 Task: Create List Installations in Board Product Features to Workspace Direct Marketing. Create List Customizations in Board Voice of Customer Analysis to Workspace Direct Marketing. Create List Backup in Board Customer Feedback Analysis and Insights to Workspace Direct Marketing
Action: Mouse moved to (62, 351)
Screenshot: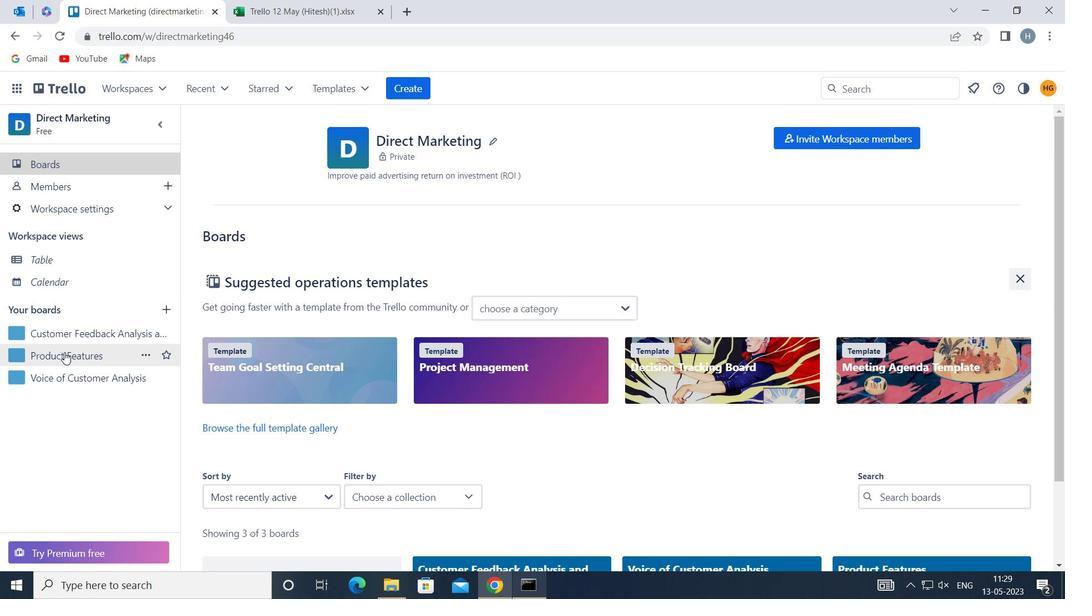 
Action: Mouse pressed left at (62, 351)
Screenshot: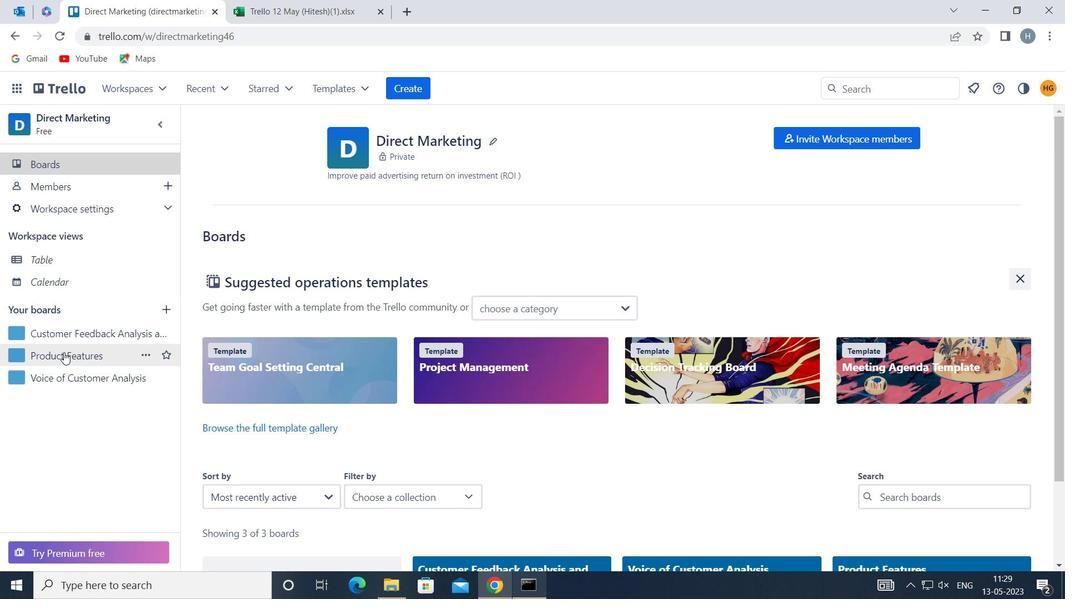 
Action: Mouse moved to (631, 173)
Screenshot: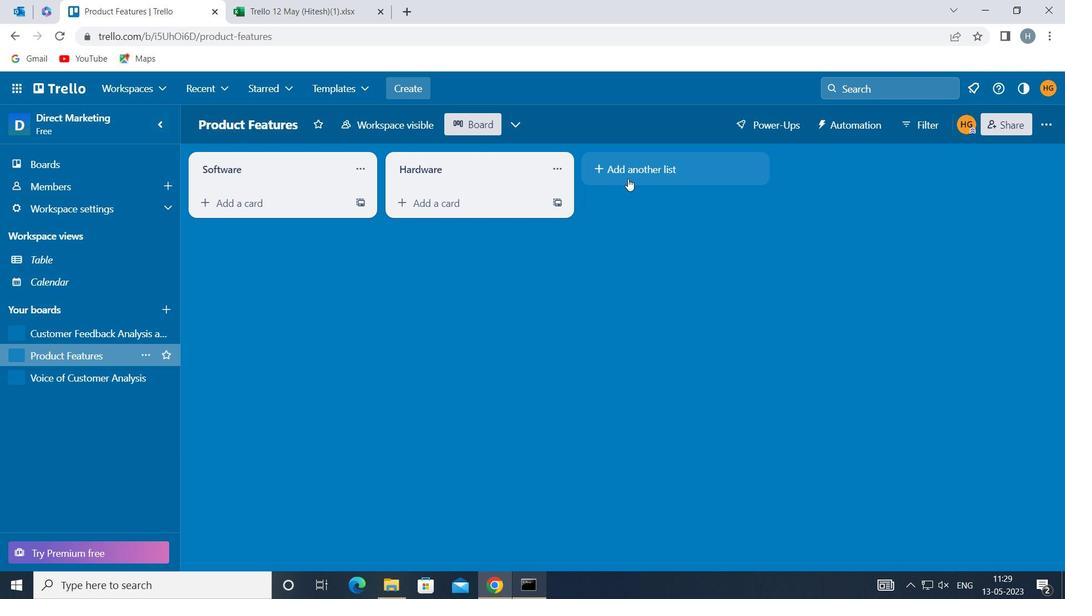 
Action: Mouse pressed left at (631, 173)
Screenshot: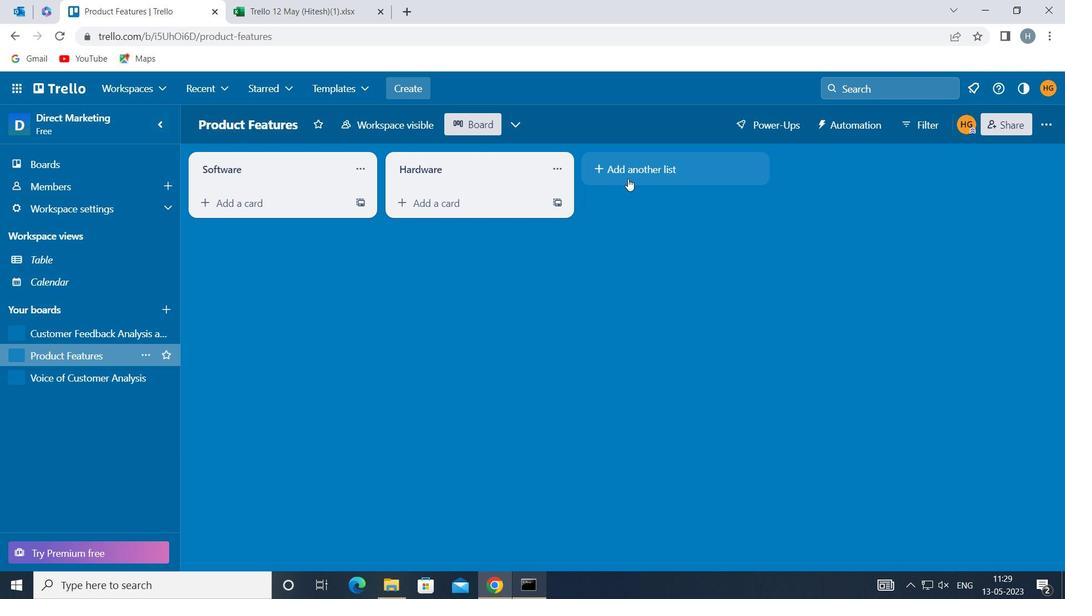 
Action: Mouse moved to (634, 167)
Screenshot: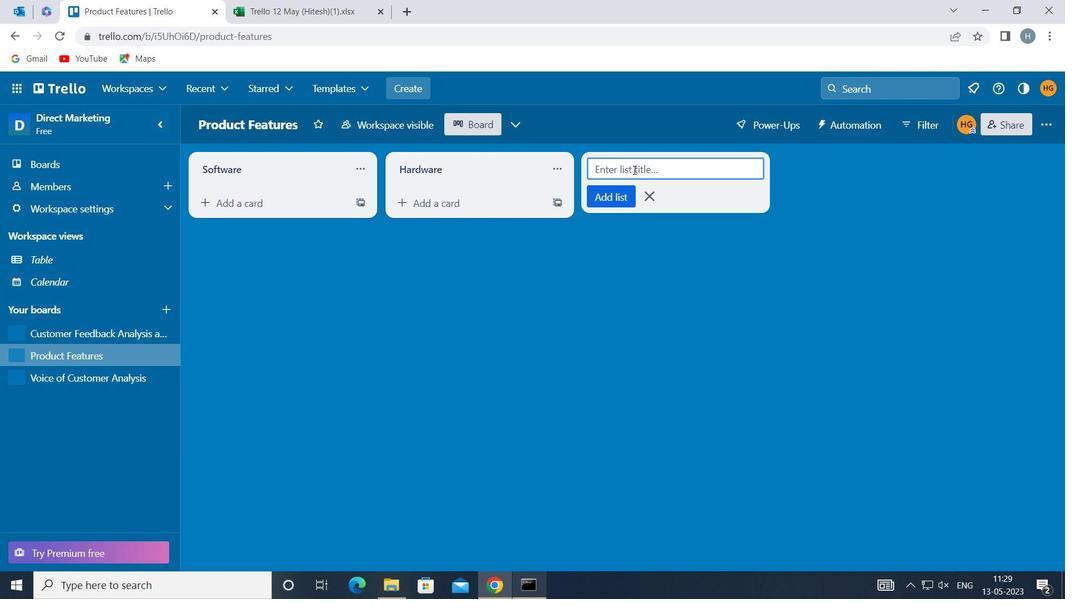 
Action: Mouse pressed left at (634, 167)
Screenshot: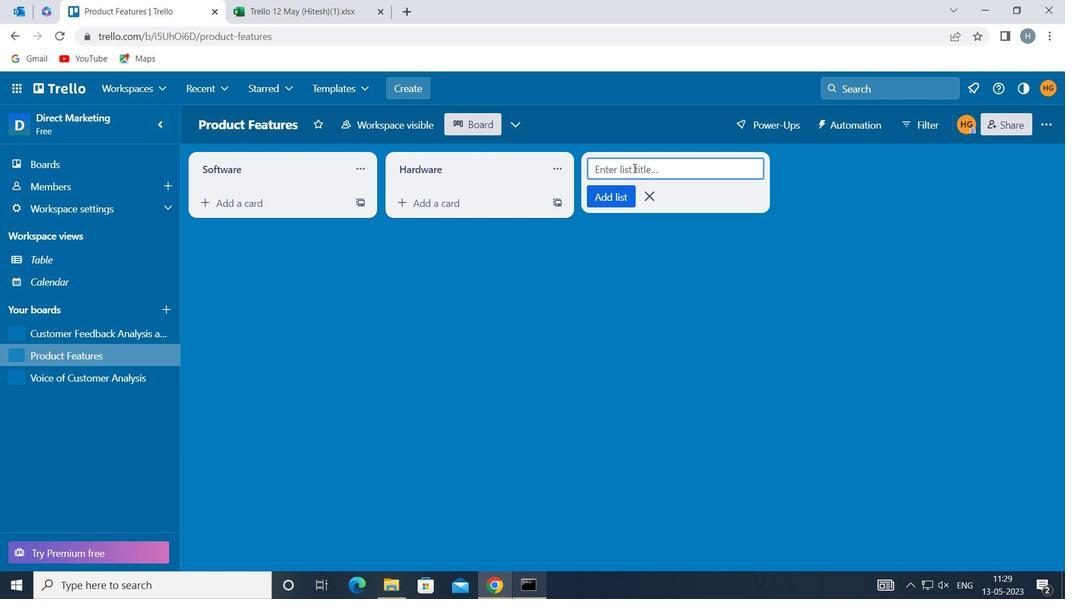 
Action: Key pressed <Key.shift><Key.shift><Key.shift><Key.shift><Key.shift>INSTALLATIONS
Screenshot: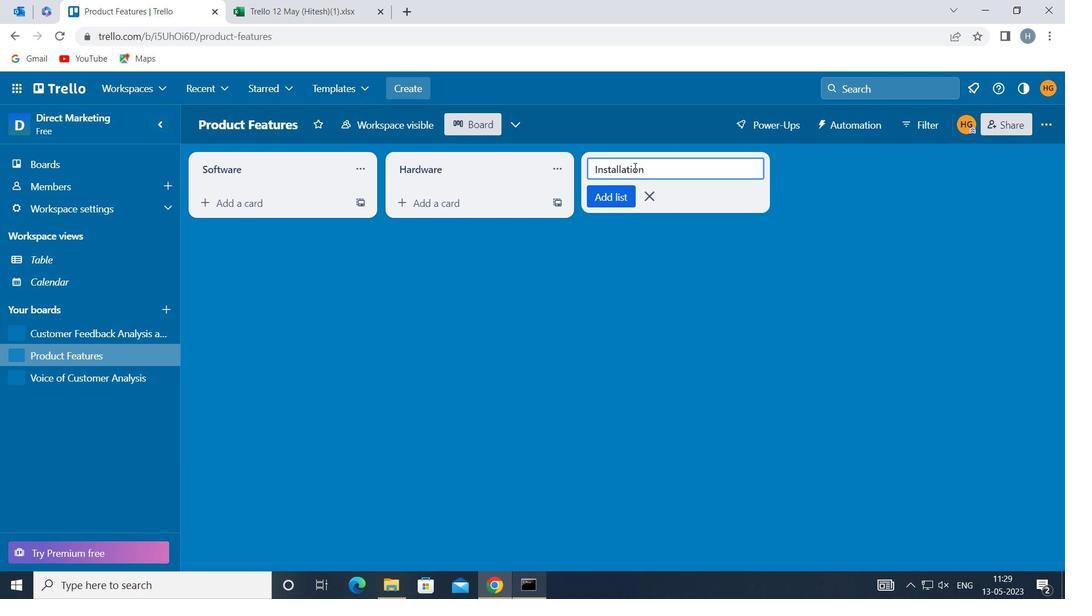 
Action: Mouse moved to (616, 200)
Screenshot: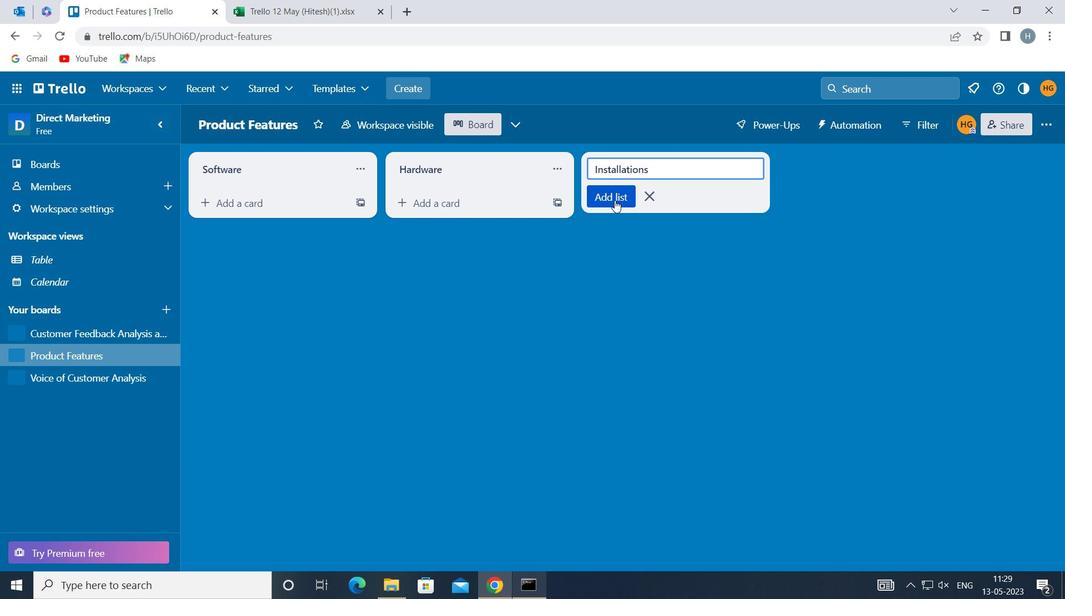 
Action: Mouse pressed left at (616, 200)
Screenshot: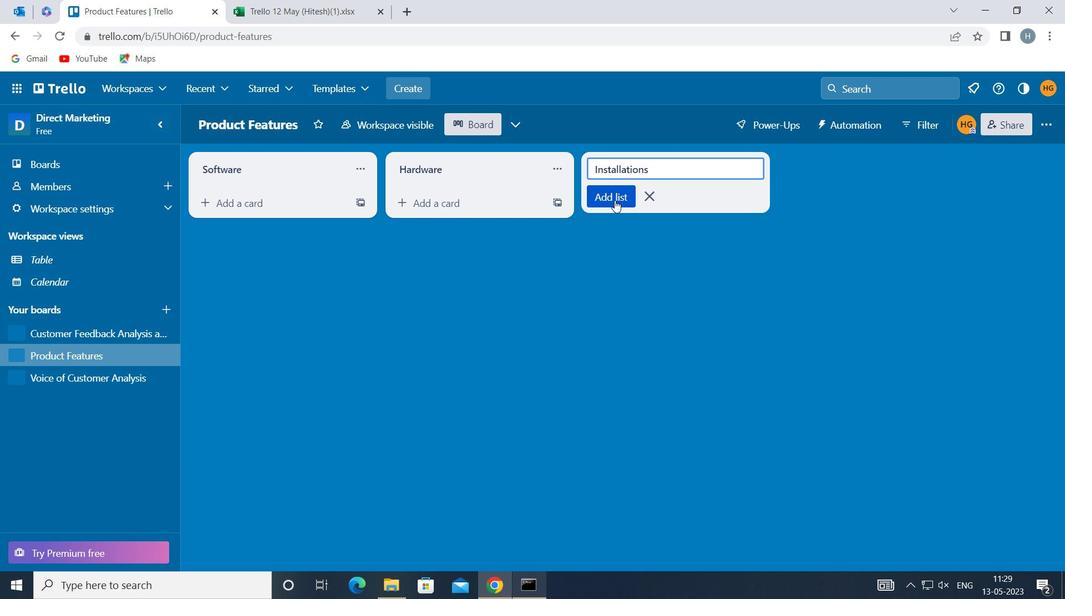 
Action: Mouse moved to (537, 325)
Screenshot: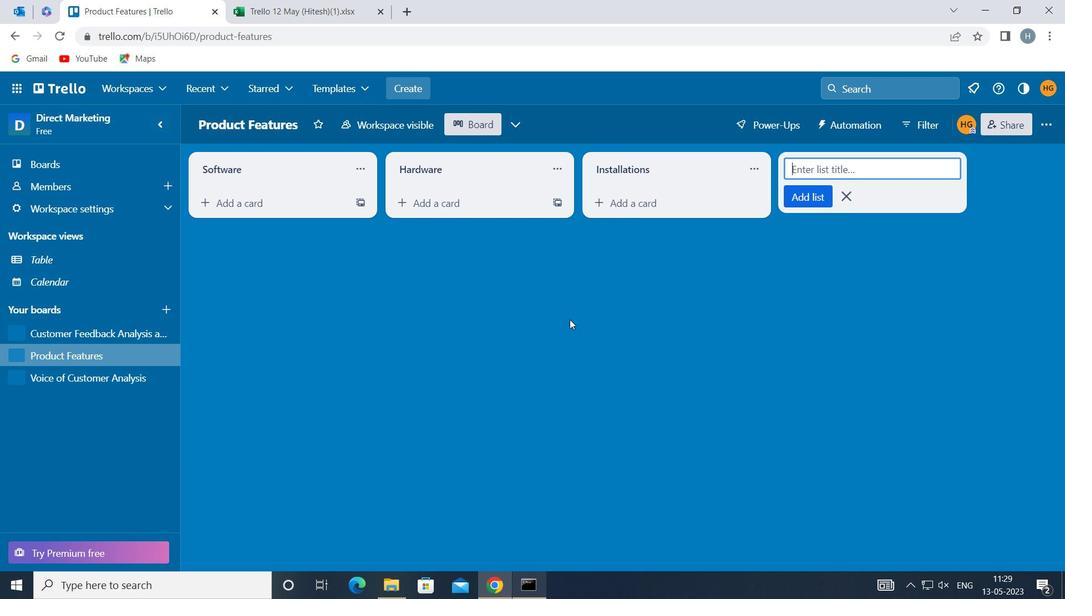 
Action: Mouse pressed left at (537, 325)
Screenshot: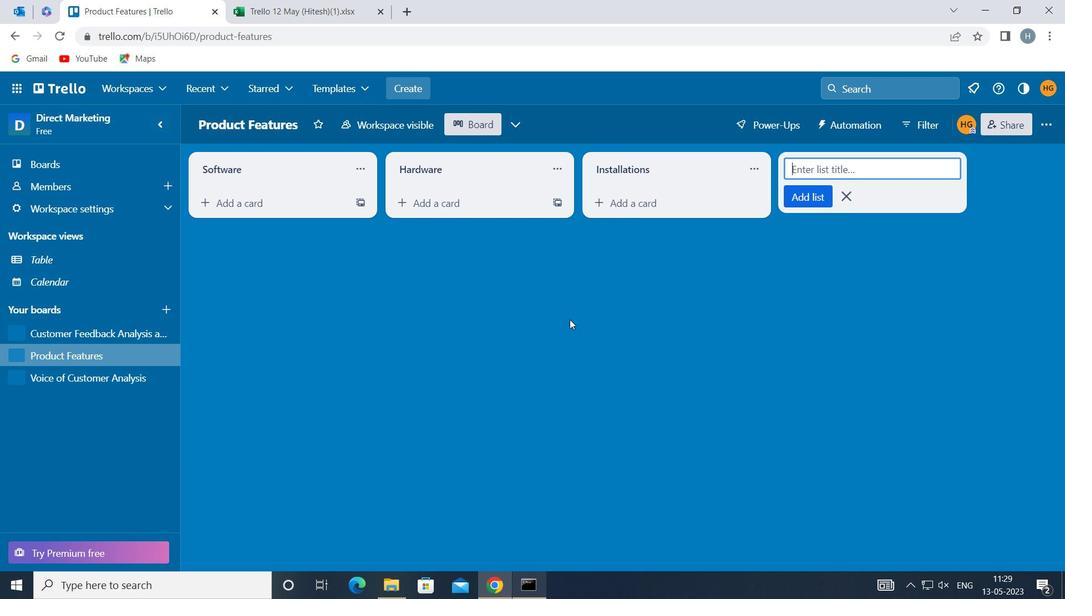 
Action: Mouse moved to (64, 379)
Screenshot: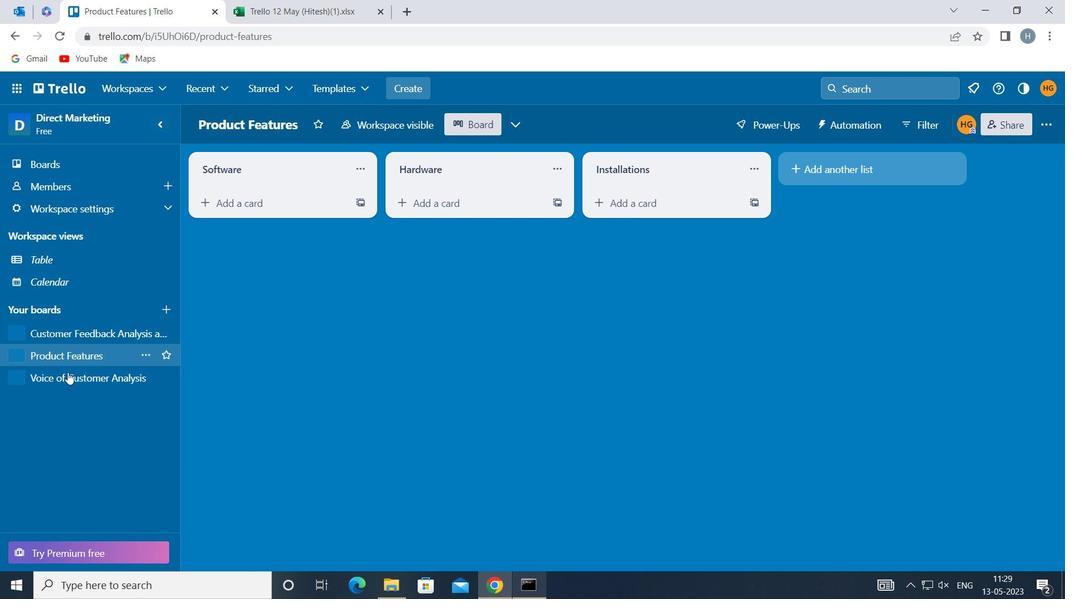 
Action: Mouse pressed left at (64, 379)
Screenshot: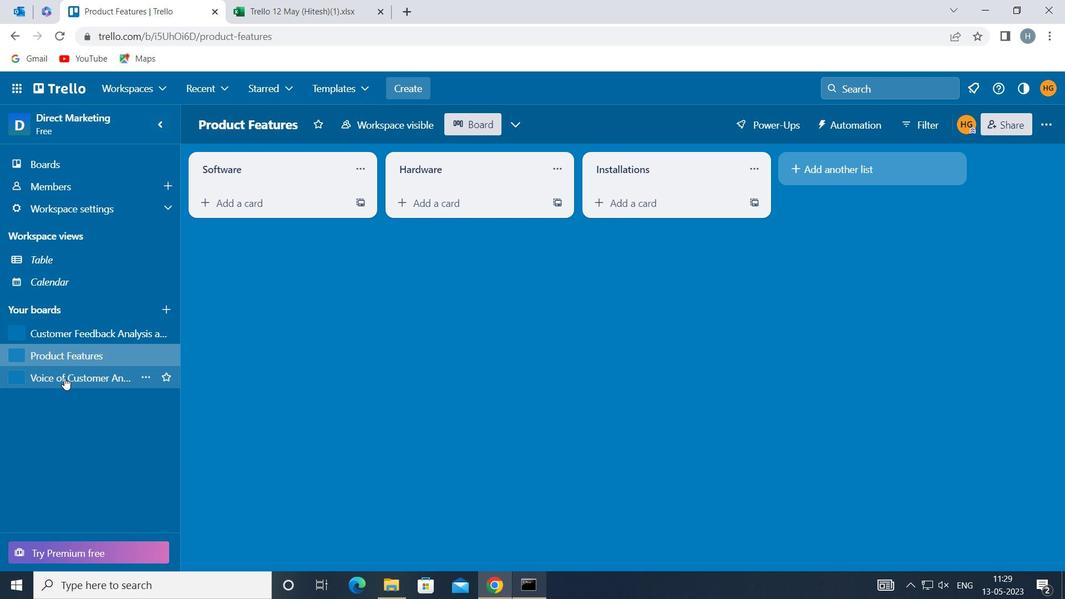 
Action: Mouse moved to (653, 169)
Screenshot: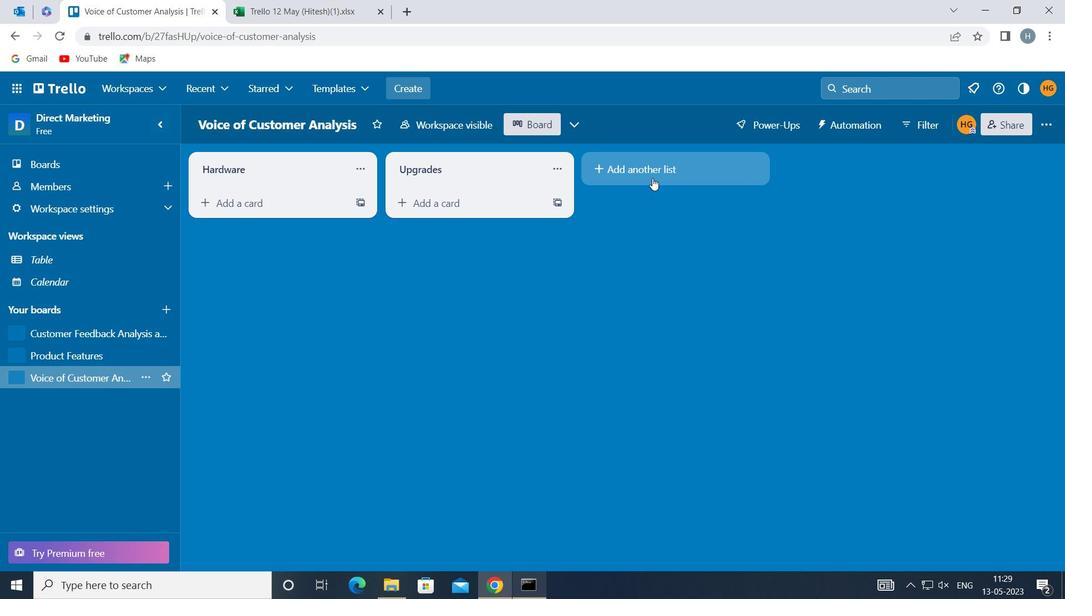 
Action: Mouse pressed left at (653, 169)
Screenshot: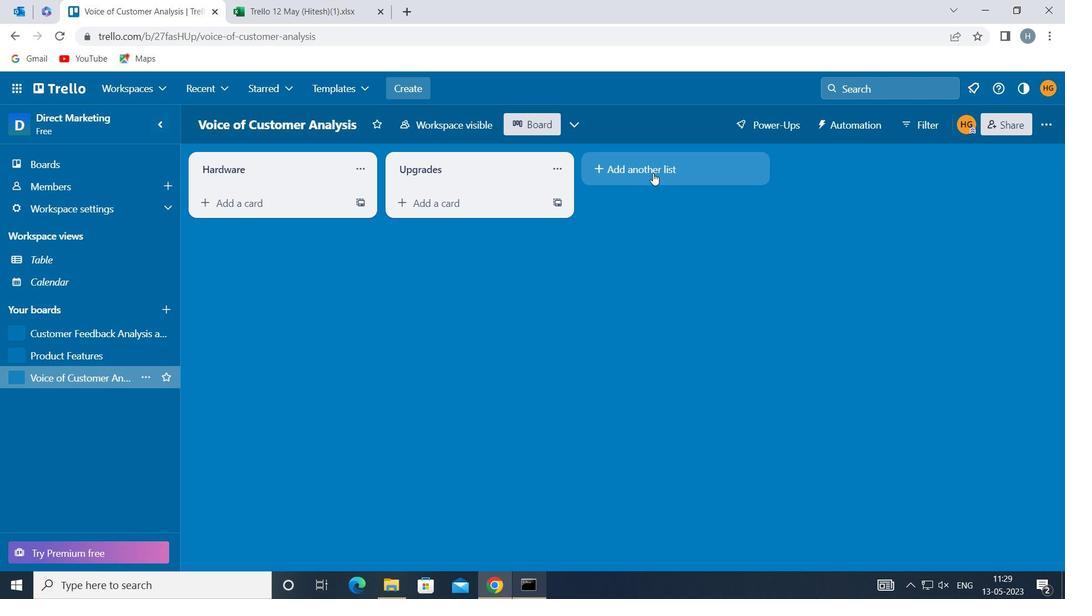 
Action: Key pressed <Key.shift>CUSTOMIZATIONS
Screenshot: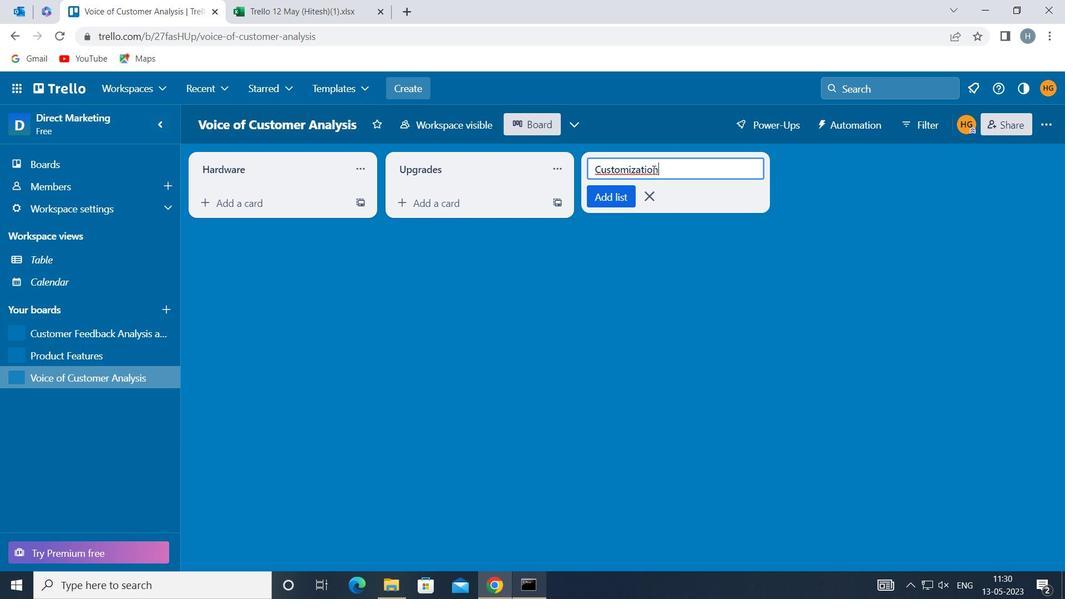 
Action: Mouse moved to (609, 199)
Screenshot: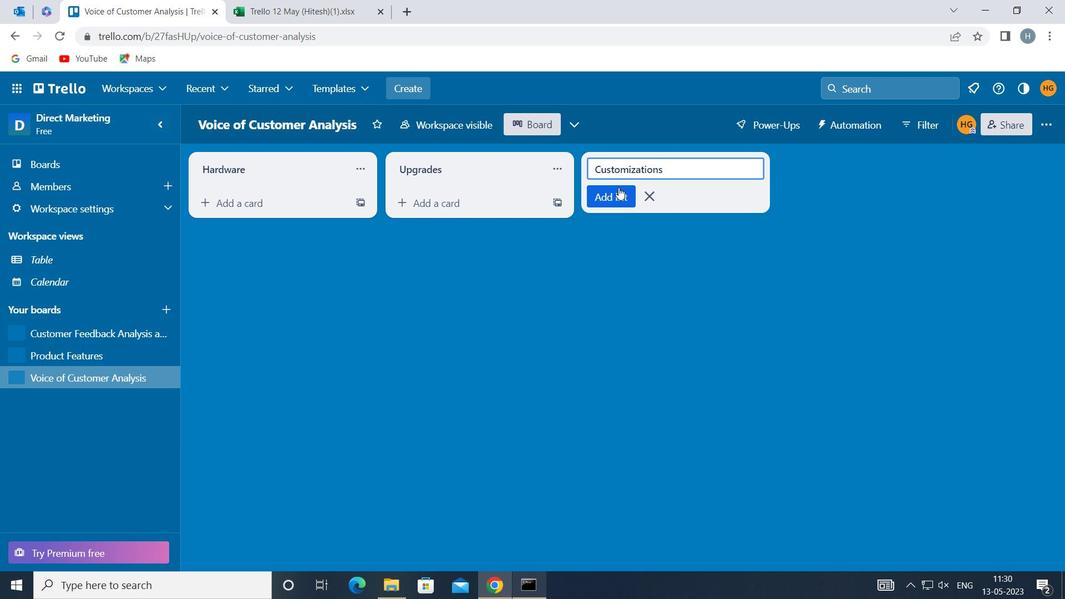 
Action: Mouse pressed left at (609, 199)
Screenshot: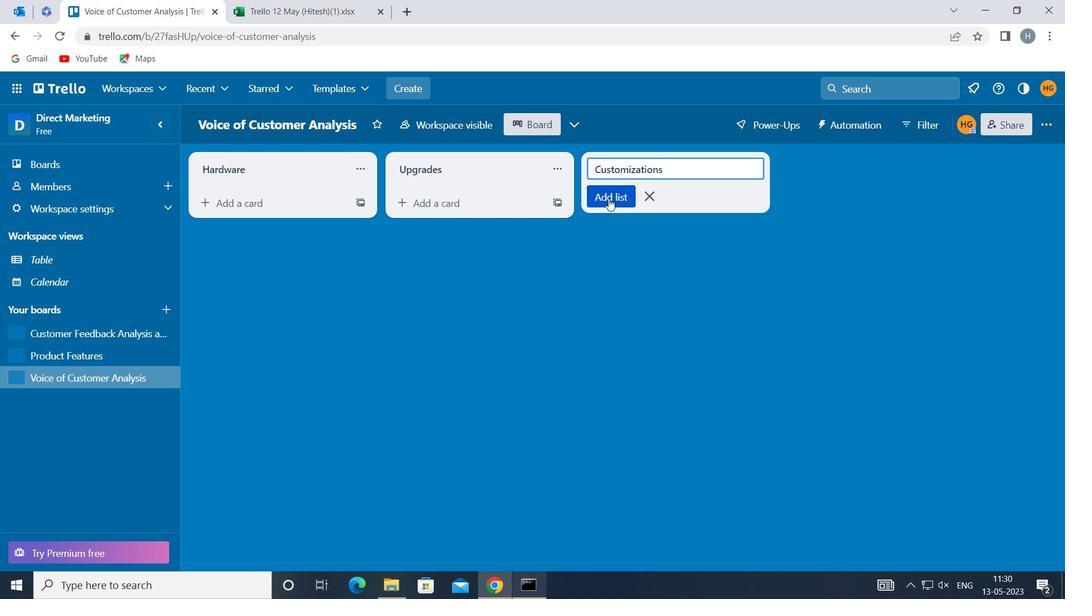 
Action: Mouse moved to (573, 294)
Screenshot: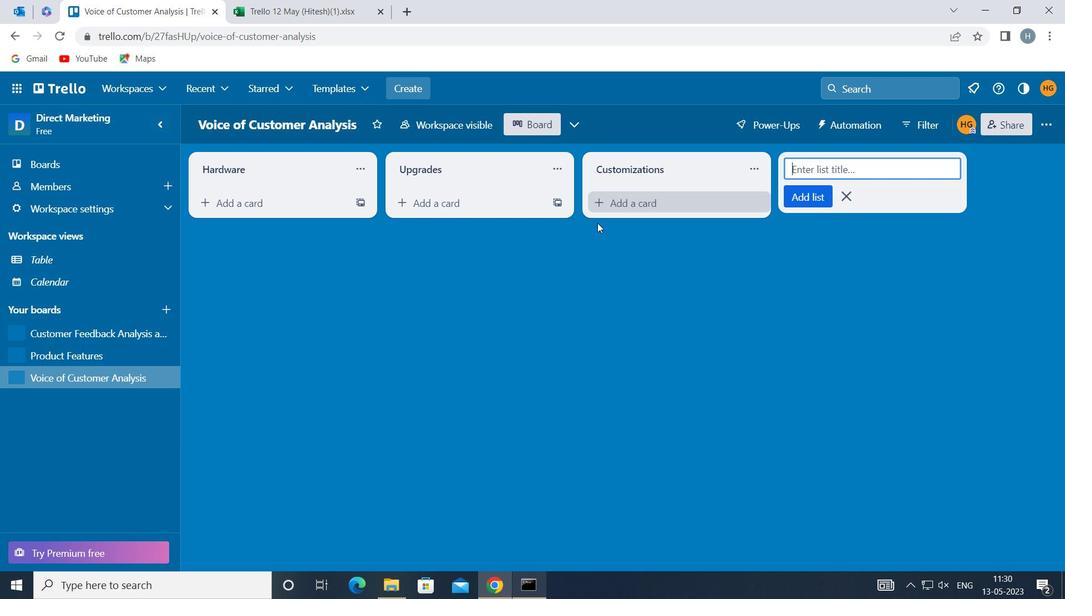 
Action: Mouse pressed left at (573, 294)
Screenshot: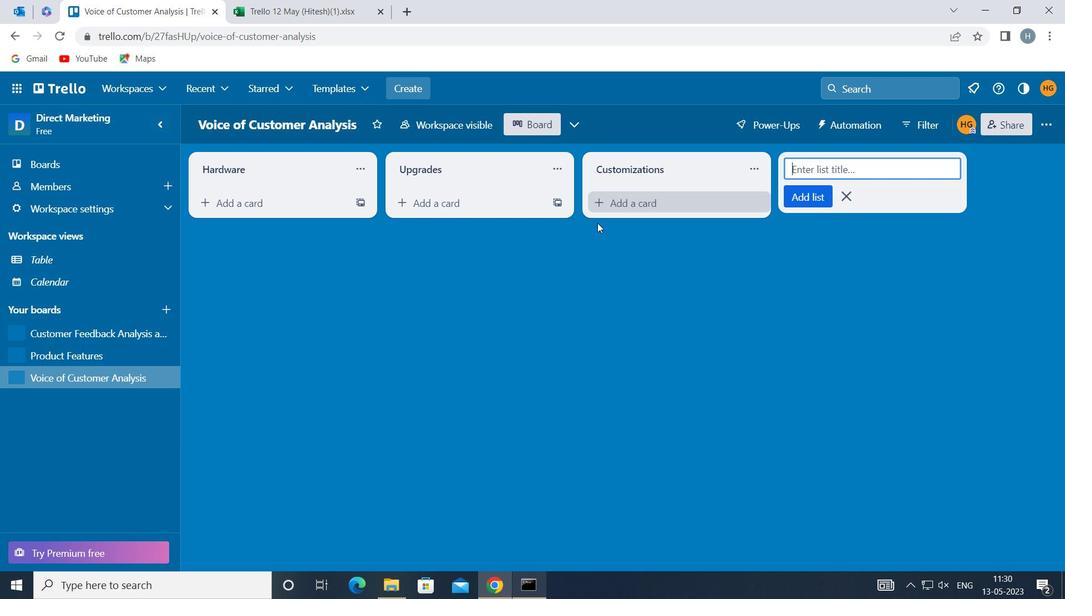 
Action: Mouse moved to (74, 337)
Screenshot: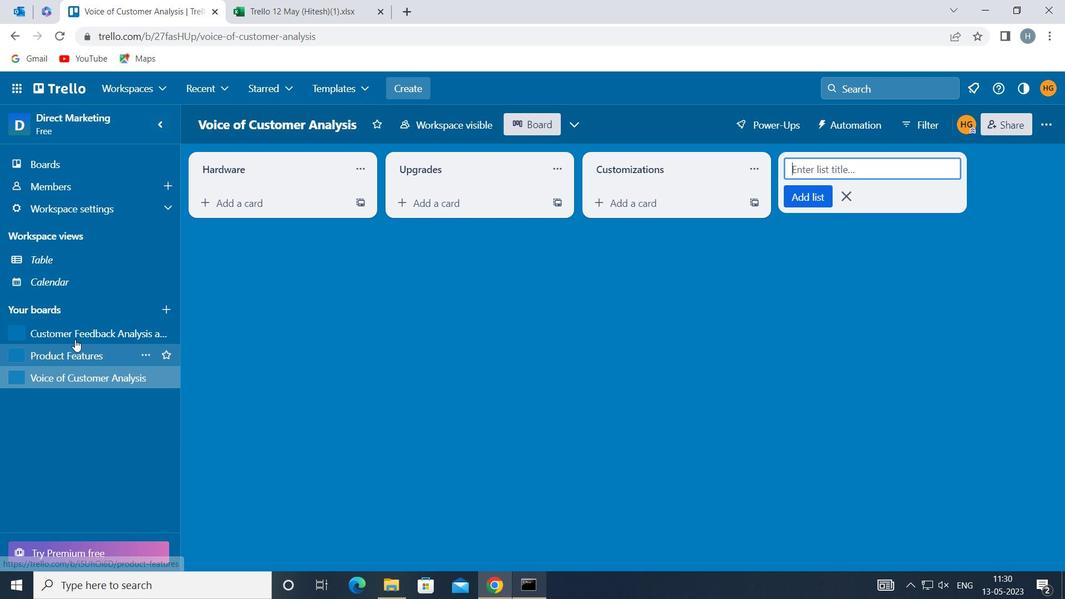 
Action: Mouse pressed left at (74, 337)
Screenshot: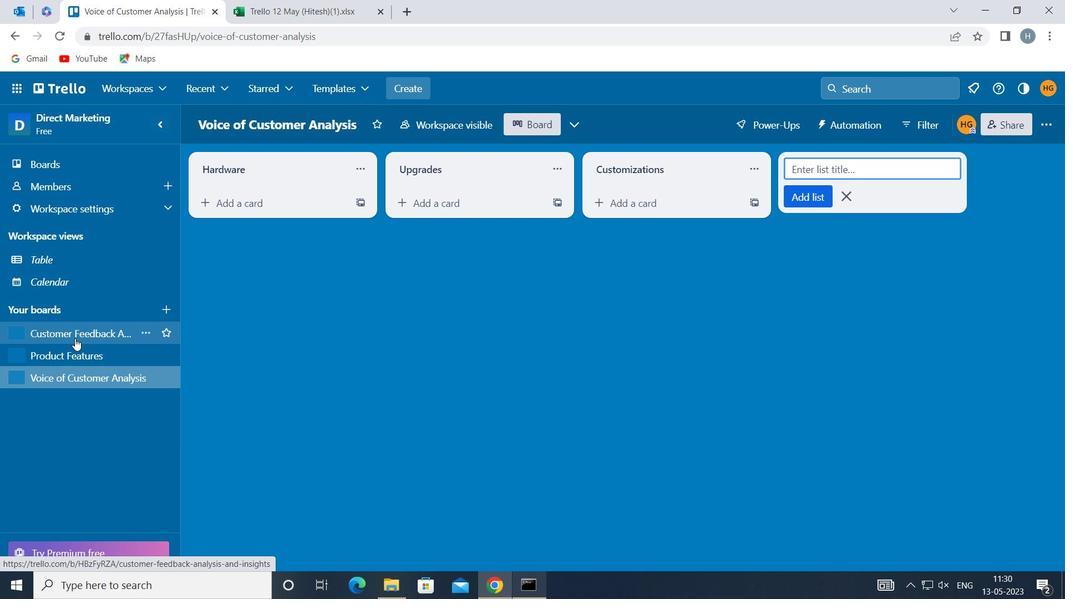 
Action: Mouse moved to (637, 164)
Screenshot: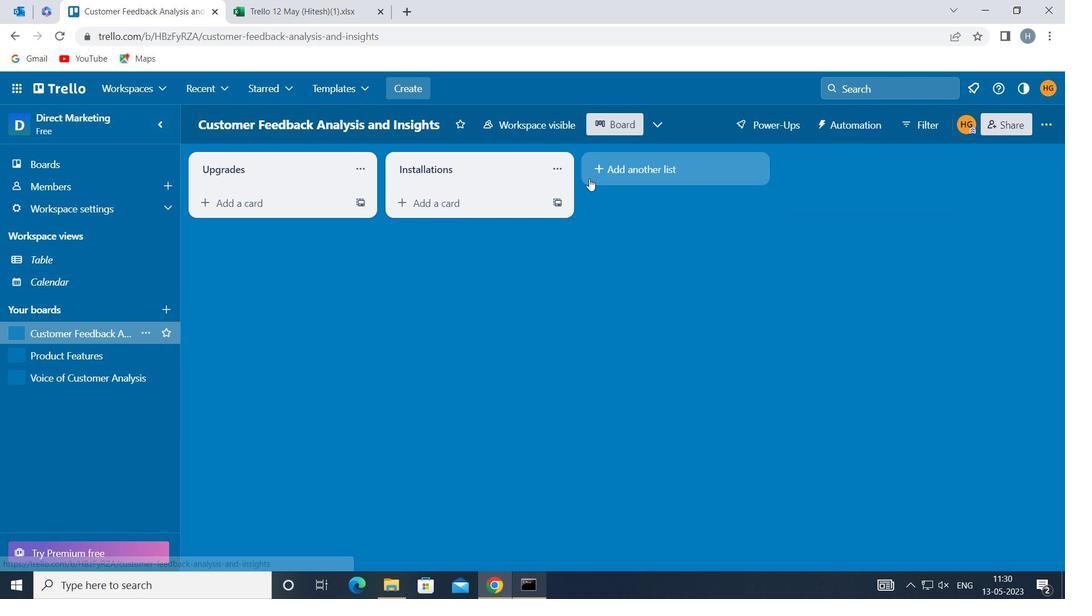 
Action: Mouse pressed left at (637, 164)
Screenshot: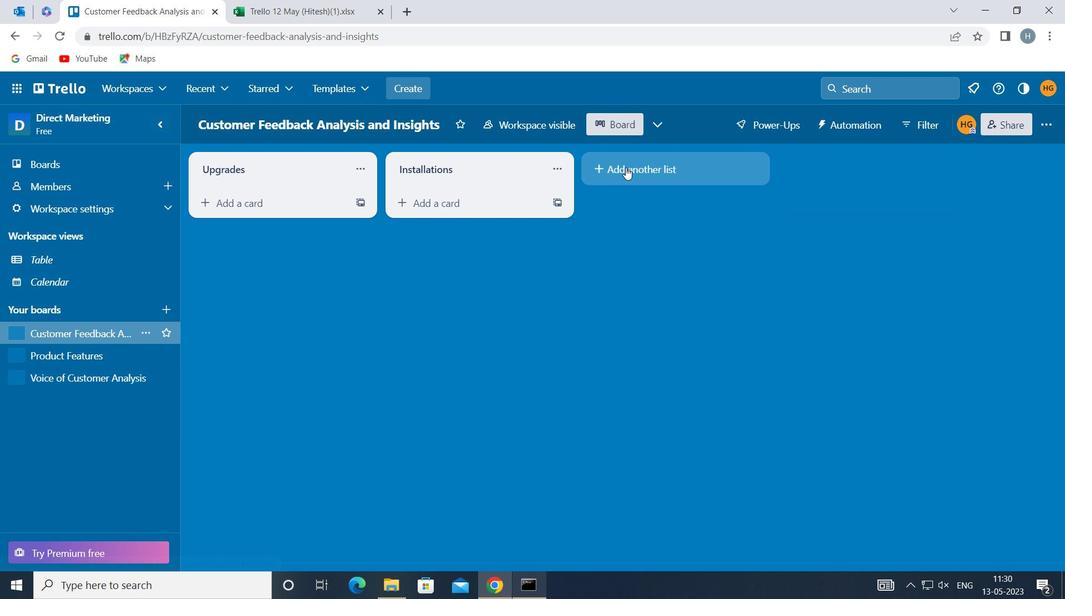 
Action: Mouse moved to (636, 169)
Screenshot: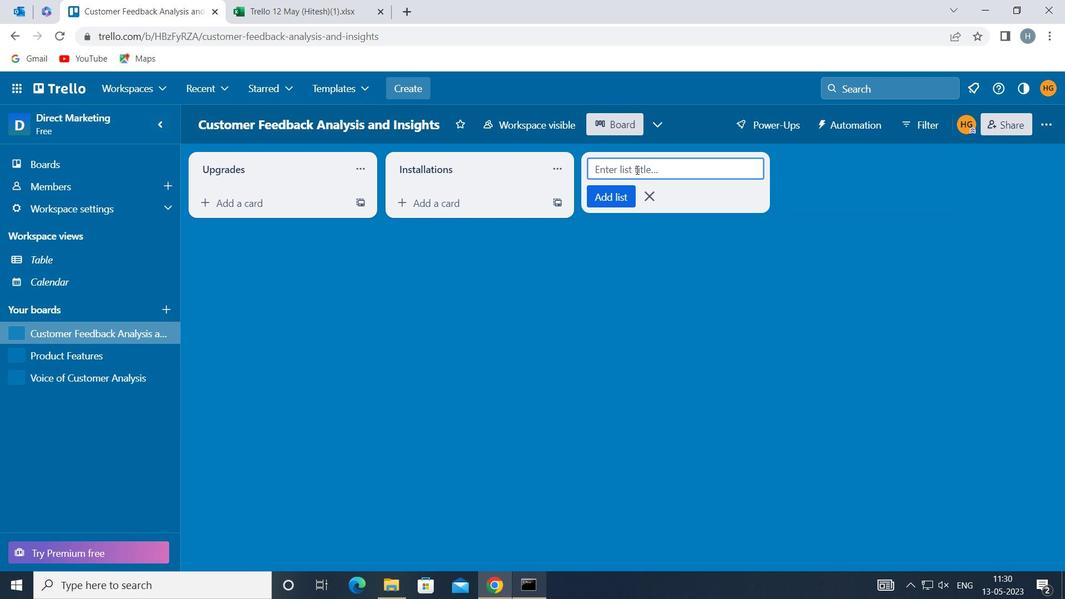 
Action: Mouse pressed left at (636, 169)
Screenshot: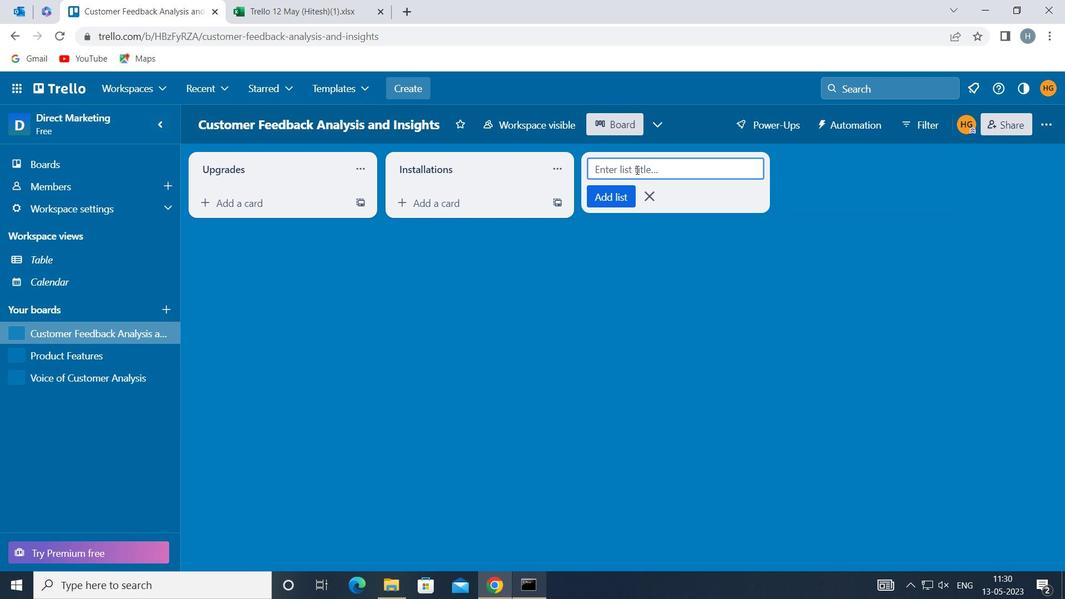 
Action: Key pressed <Key.shift>BACKUP
Screenshot: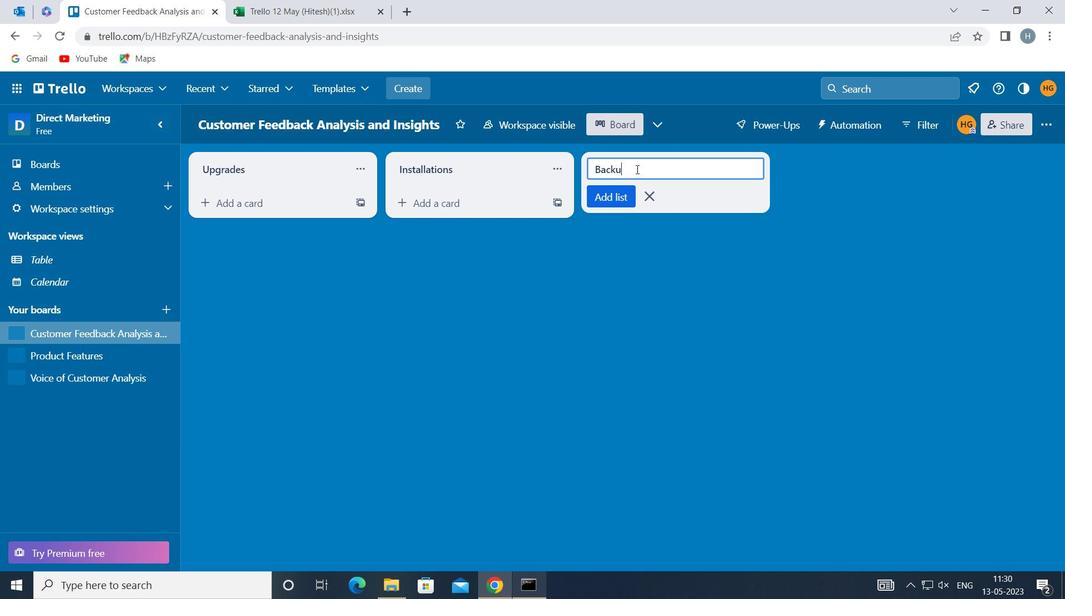 
Action: Mouse moved to (613, 193)
Screenshot: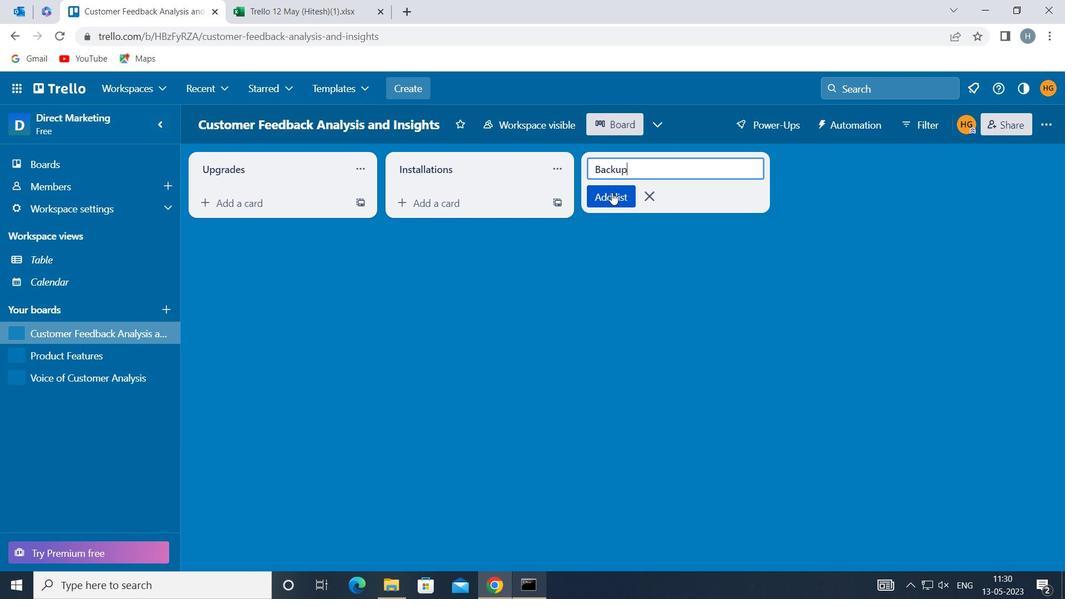 
Action: Mouse pressed left at (613, 193)
Screenshot: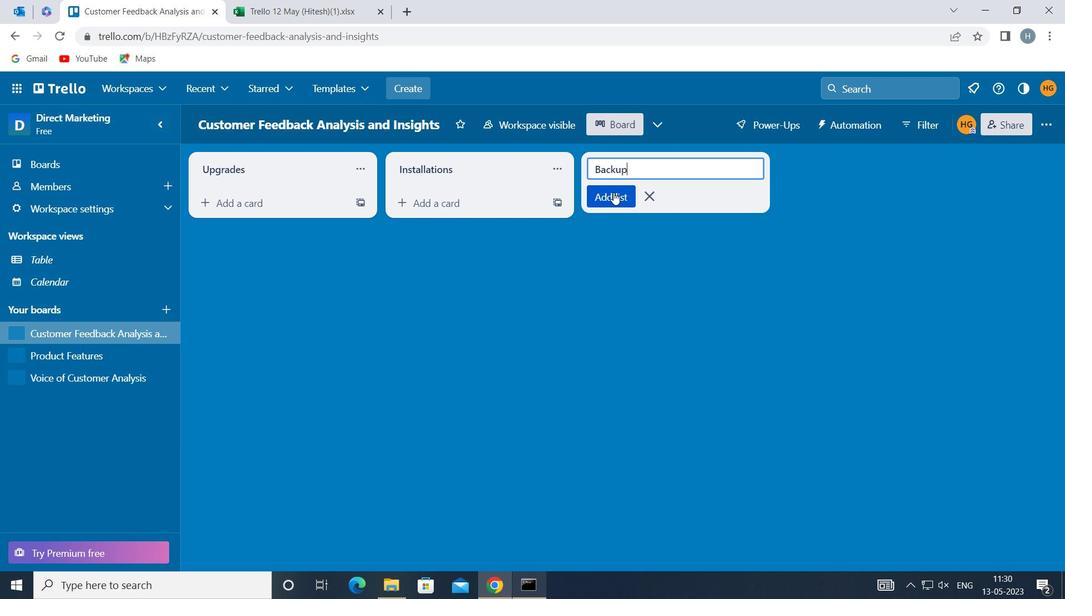 
Action: Mouse moved to (622, 258)
Screenshot: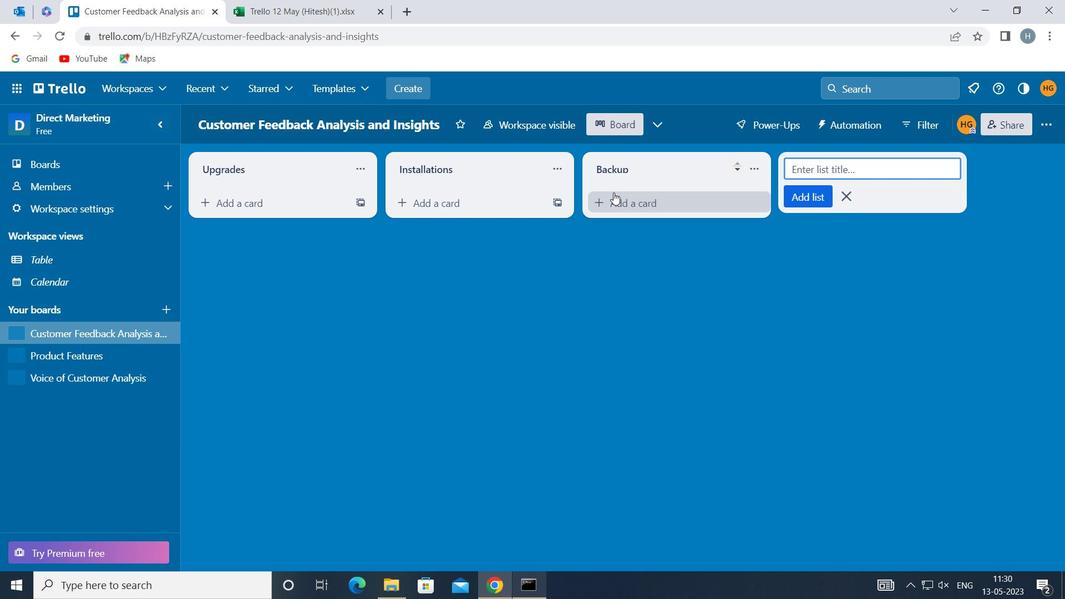 
Action: Mouse pressed left at (622, 258)
Screenshot: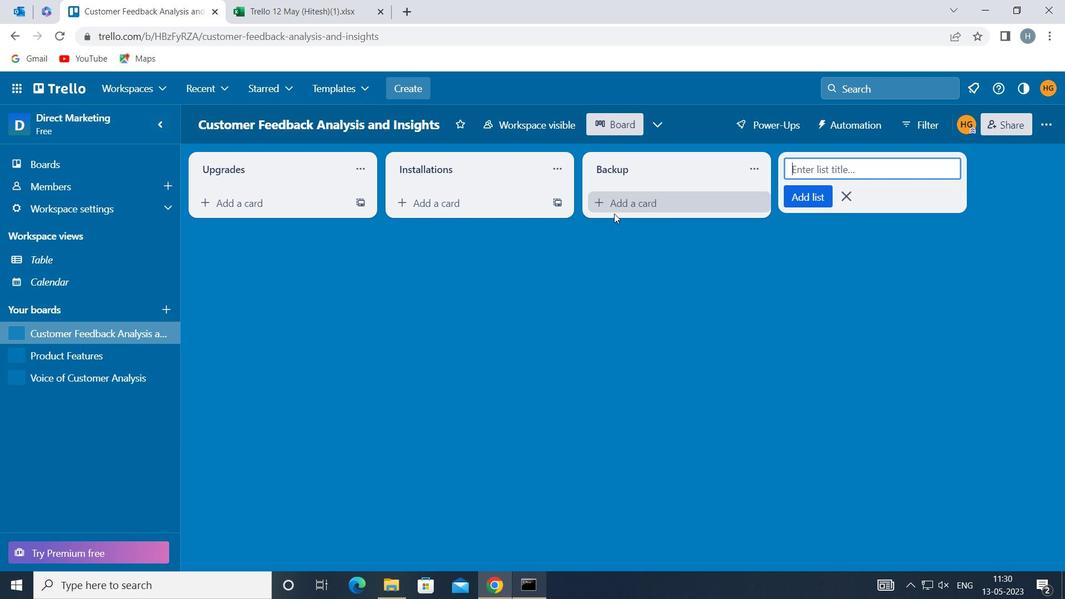 
Action: Key pressed <Key.f8>
Screenshot: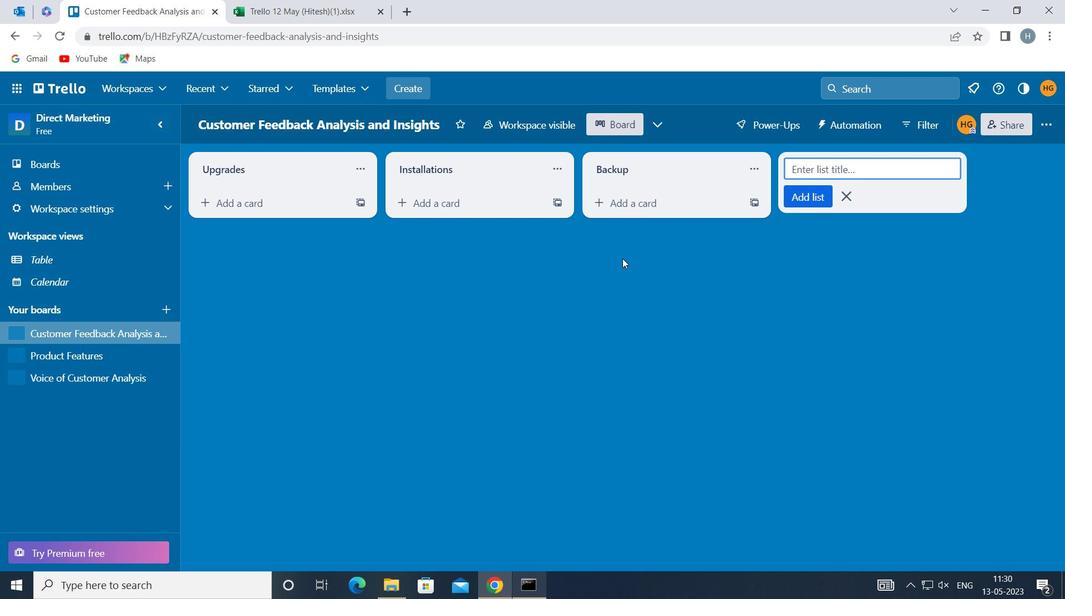
